 Task: Create a due date automation trigger when advanced on, 2 hours after a card is due add fields with custom field "Resume" set to a number lower than 1 and lower or equal to 10.
Action: Mouse moved to (1193, 92)
Screenshot: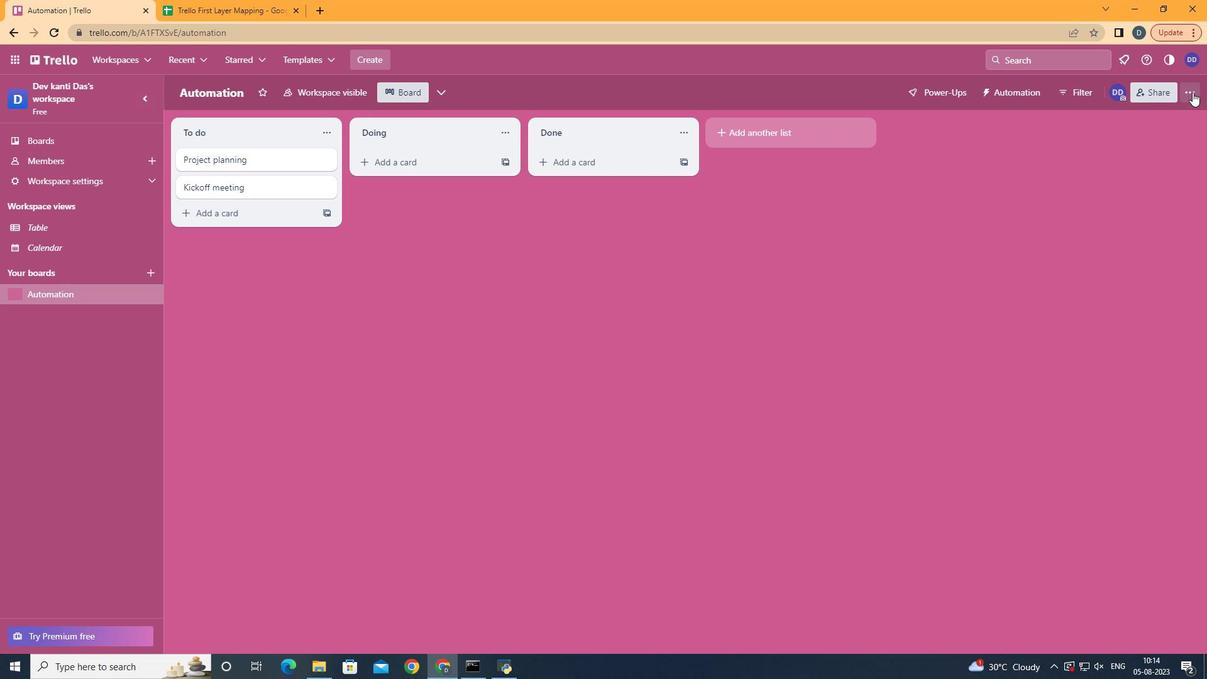
Action: Mouse pressed left at (1193, 92)
Screenshot: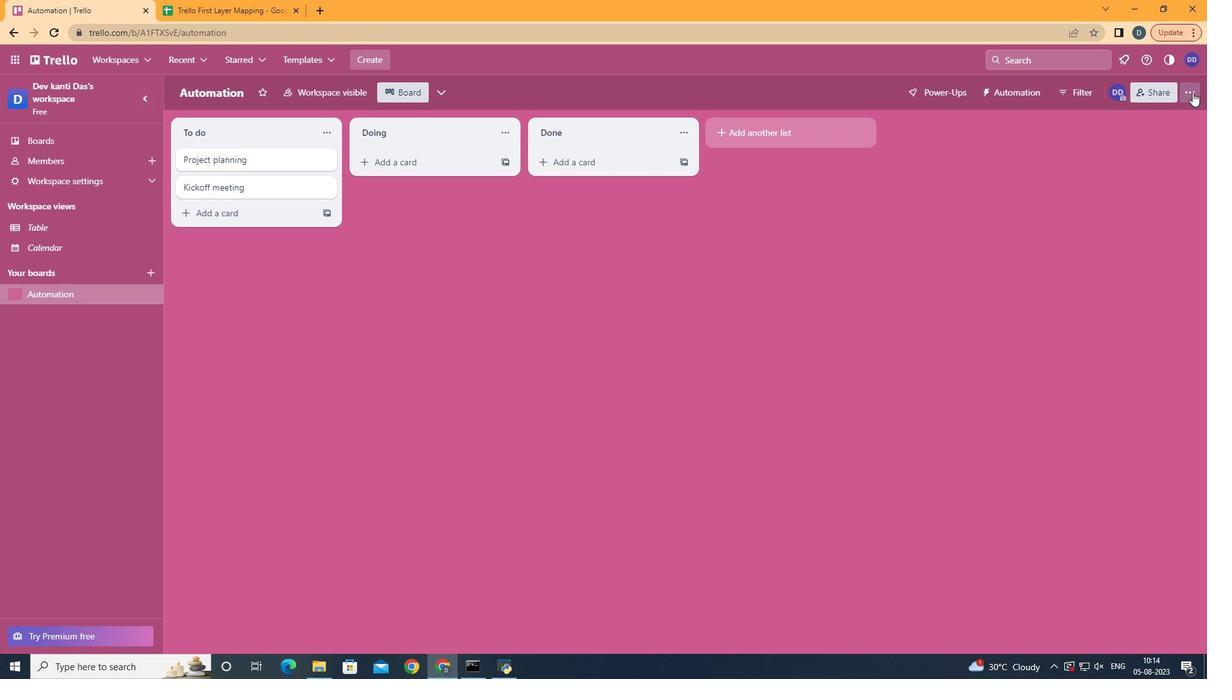 
Action: Mouse moved to (1096, 272)
Screenshot: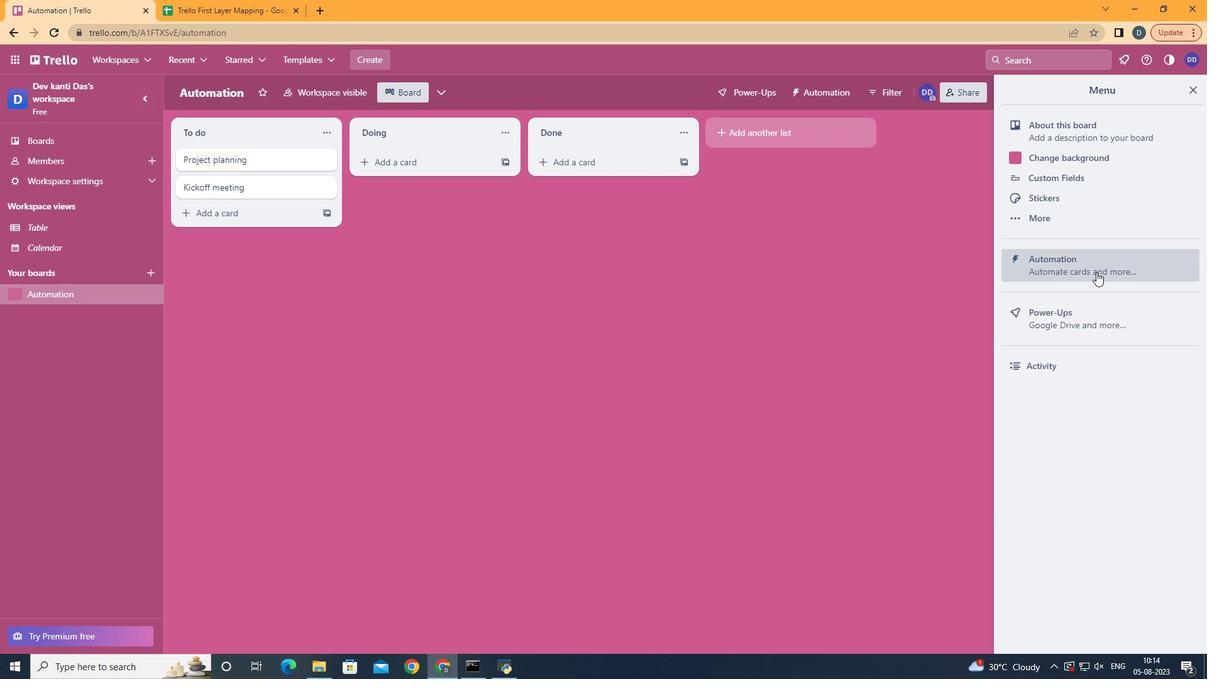 
Action: Mouse pressed left at (1096, 272)
Screenshot: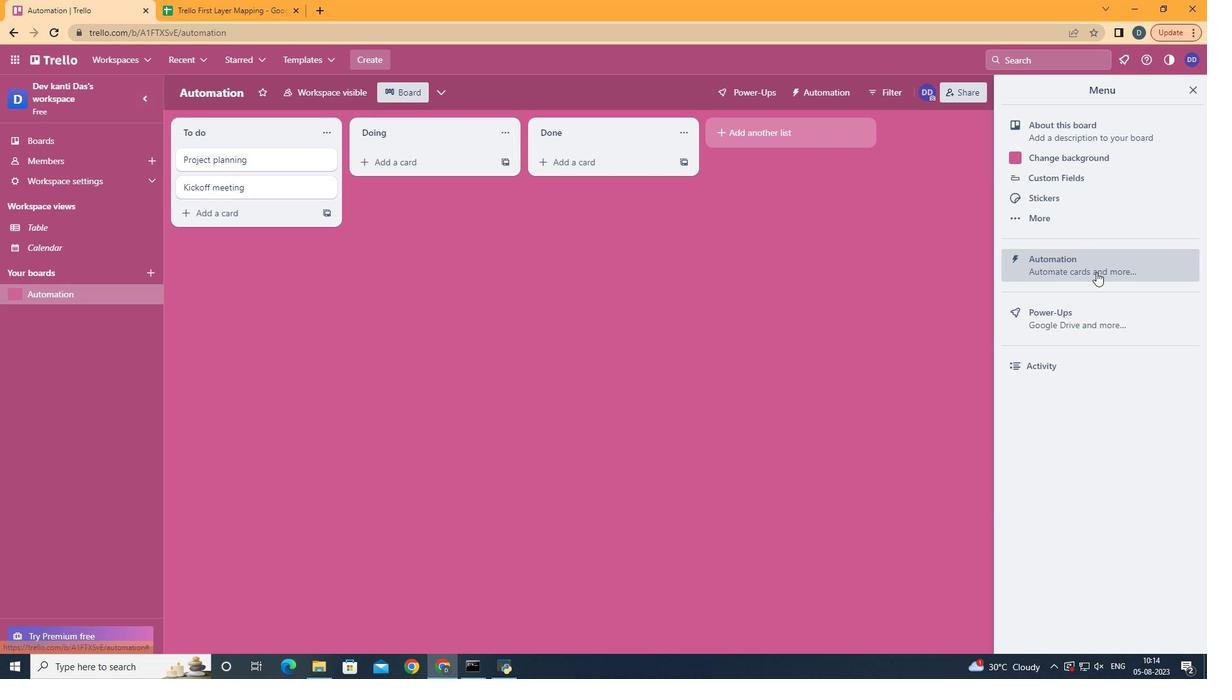 
Action: Mouse moved to (226, 253)
Screenshot: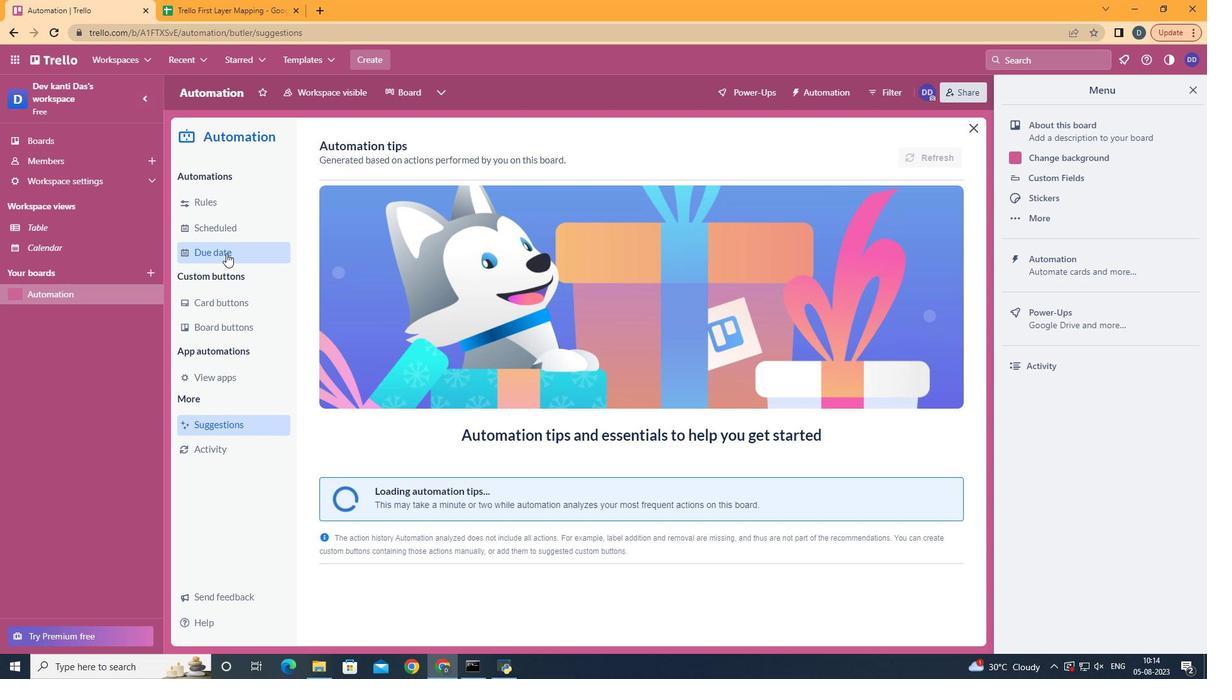 
Action: Mouse pressed left at (226, 253)
Screenshot: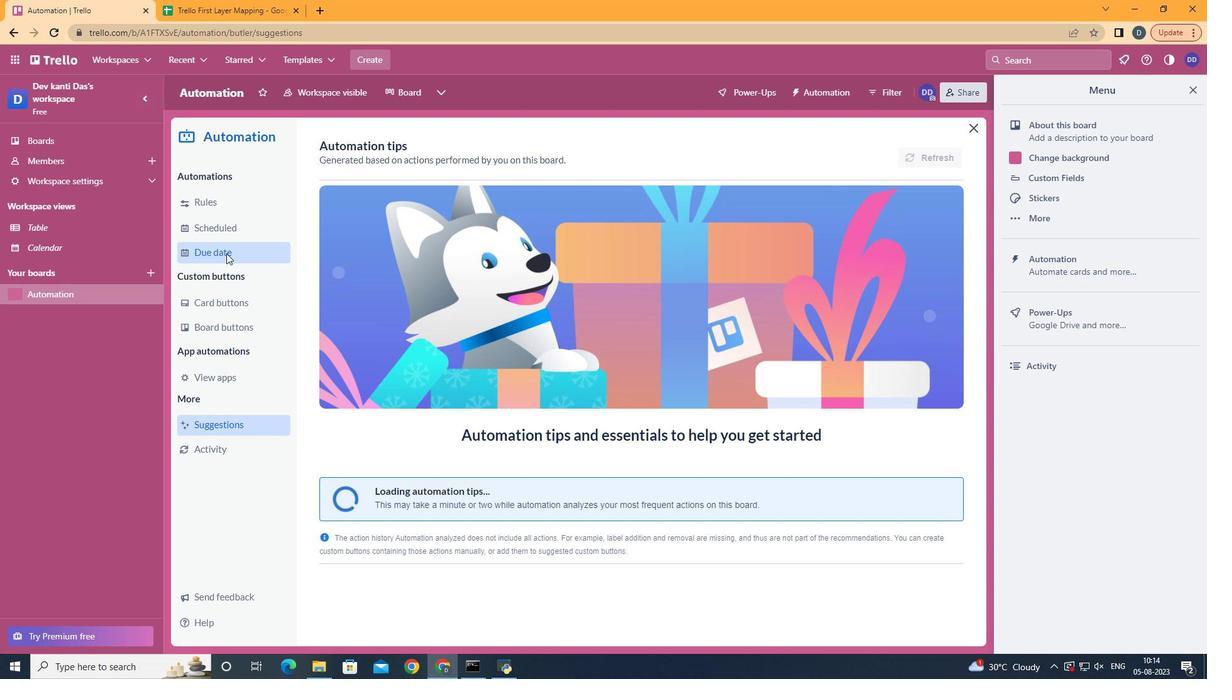 
Action: Mouse moved to (882, 146)
Screenshot: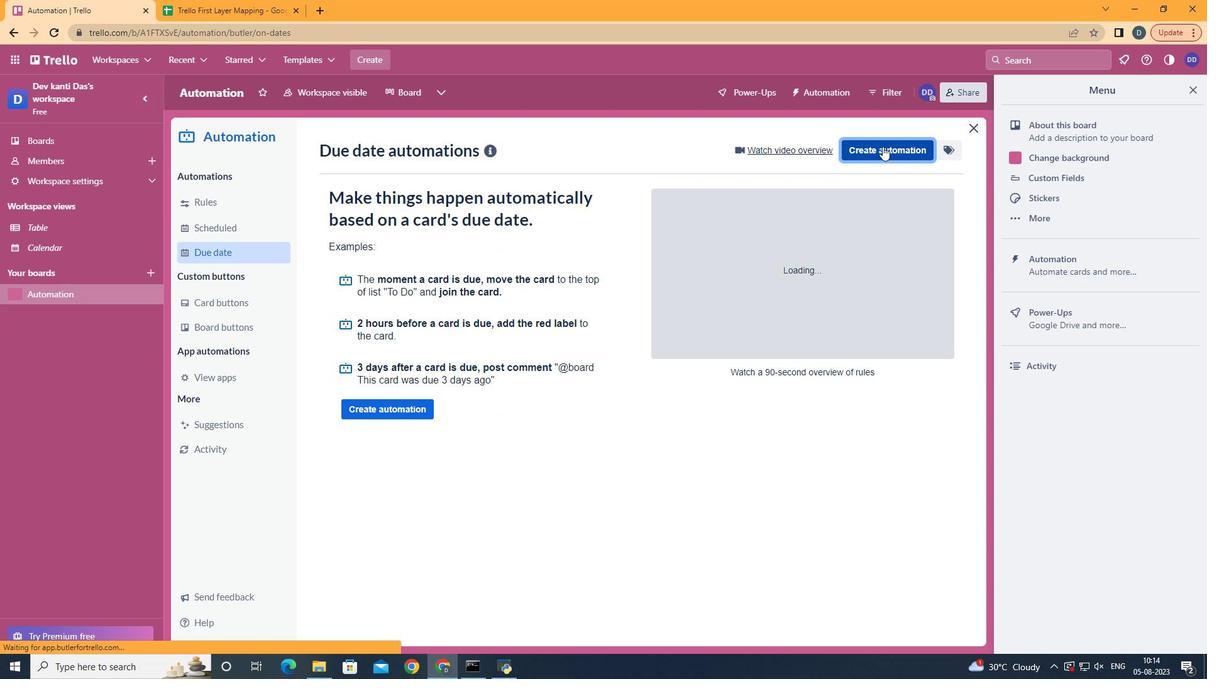 
Action: Mouse pressed left at (882, 146)
Screenshot: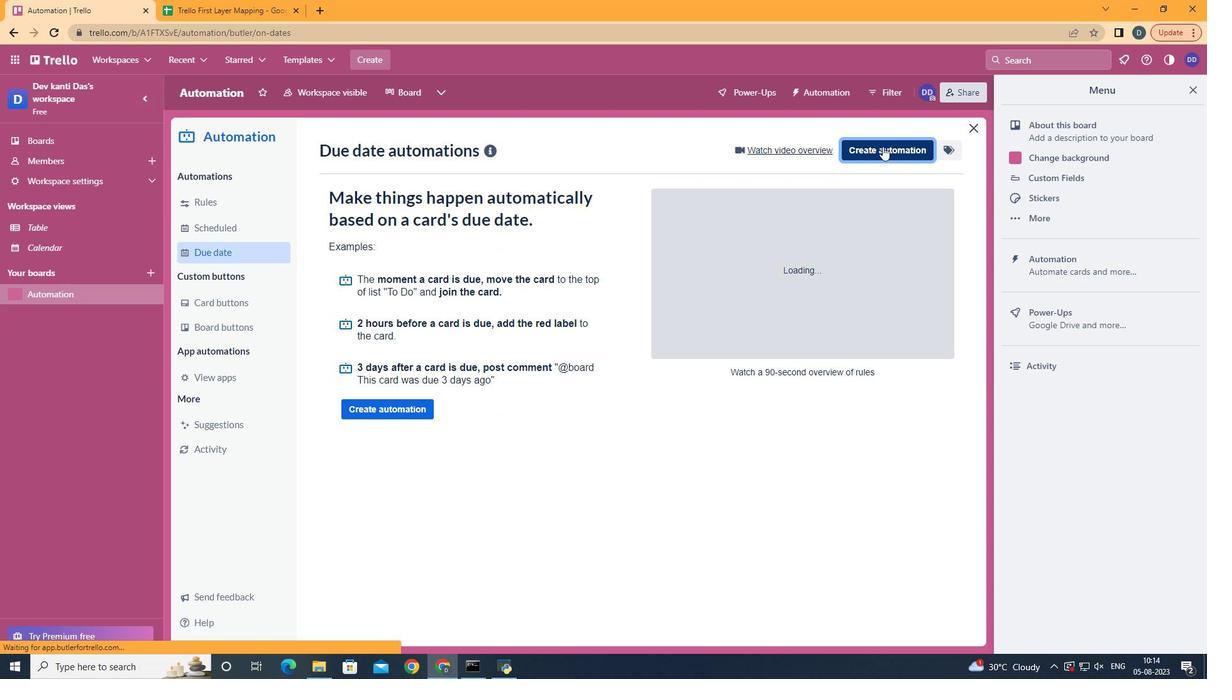 
Action: Mouse moved to (688, 268)
Screenshot: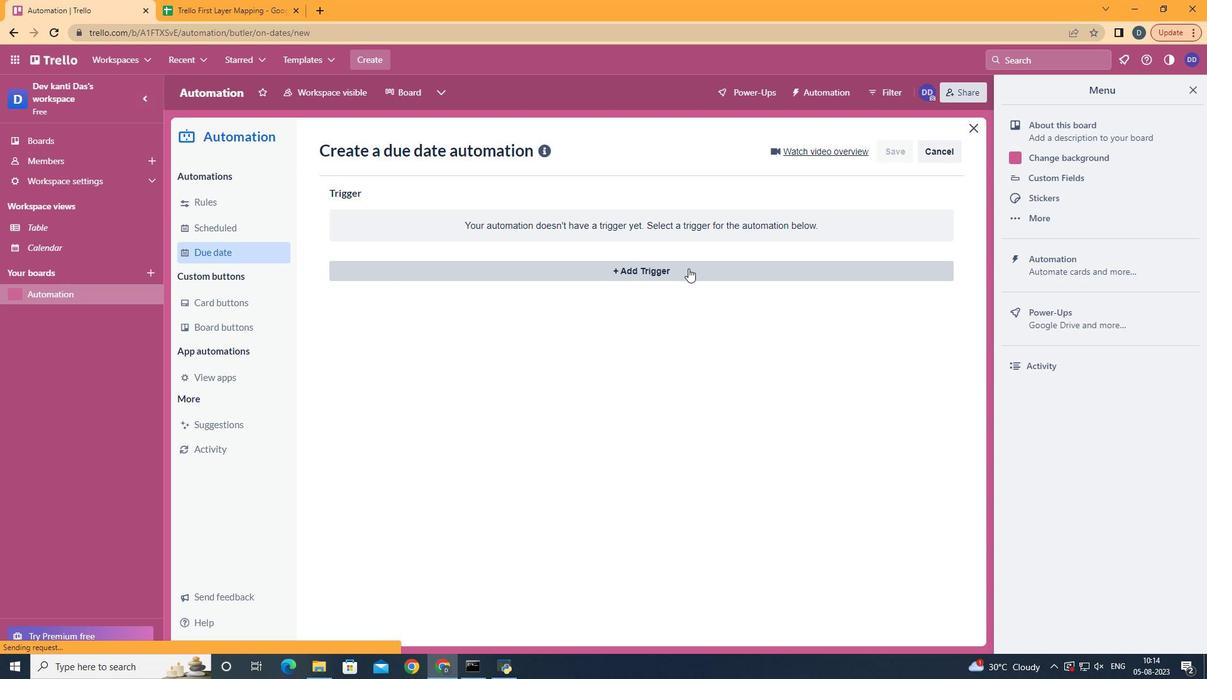 
Action: Mouse pressed left at (688, 268)
Screenshot: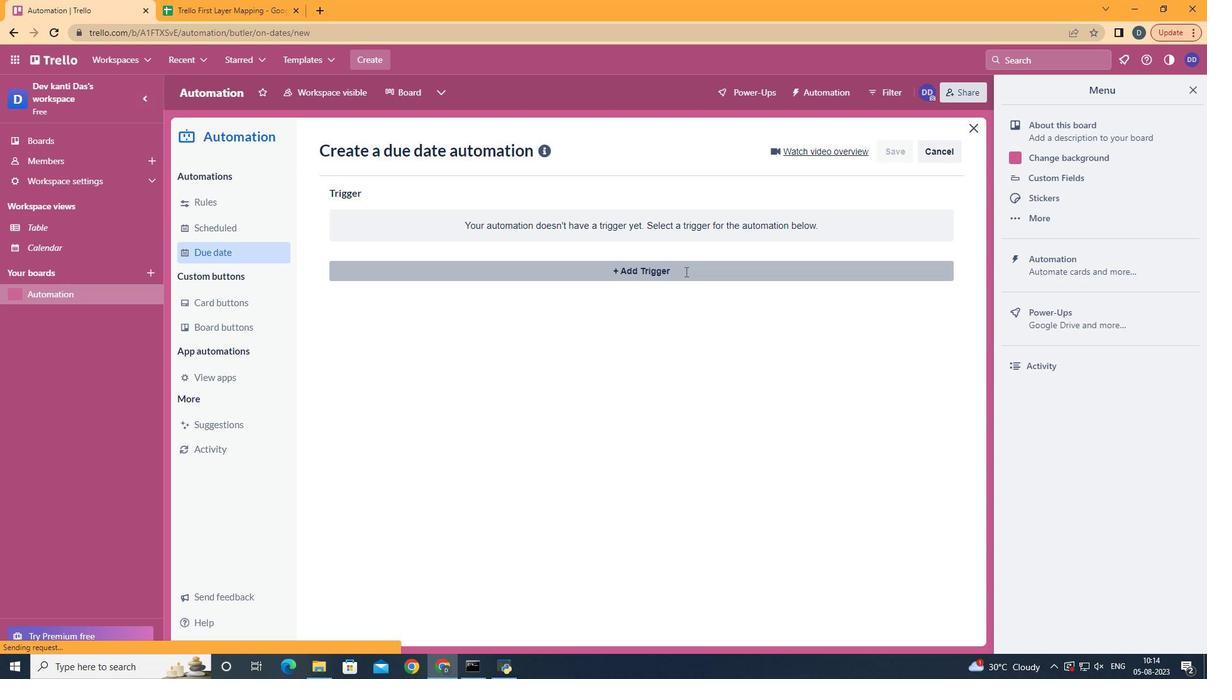 
Action: Mouse moved to (403, 534)
Screenshot: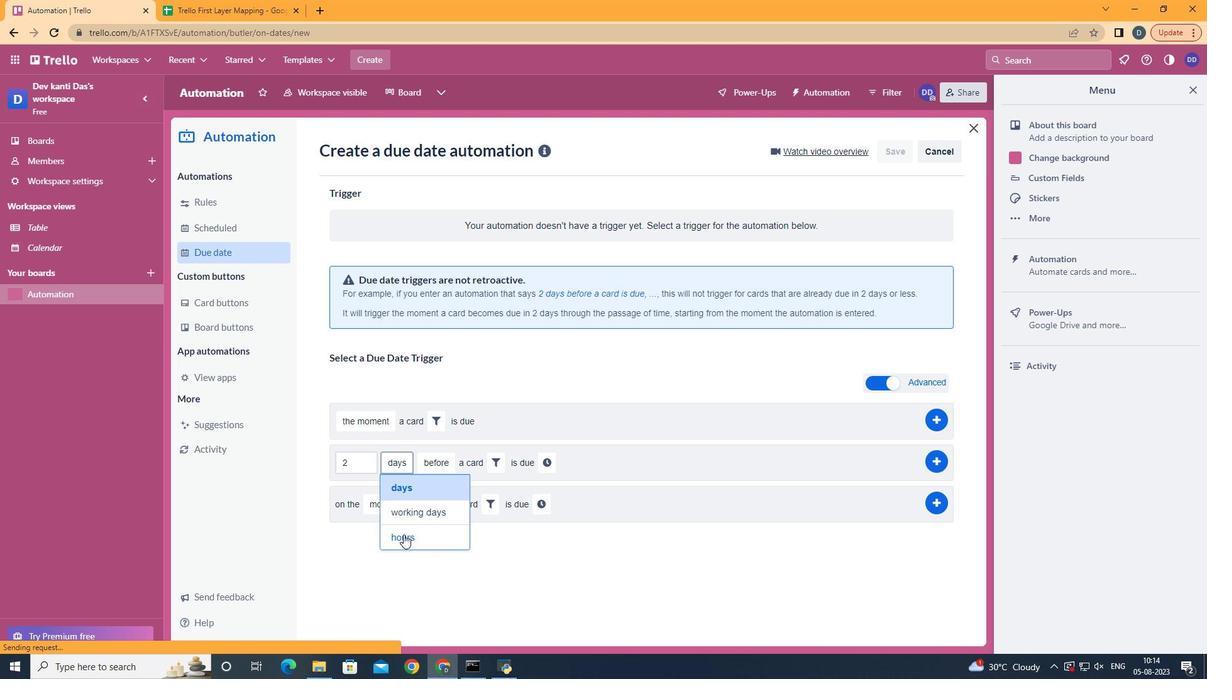 
Action: Mouse pressed left at (403, 534)
Screenshot: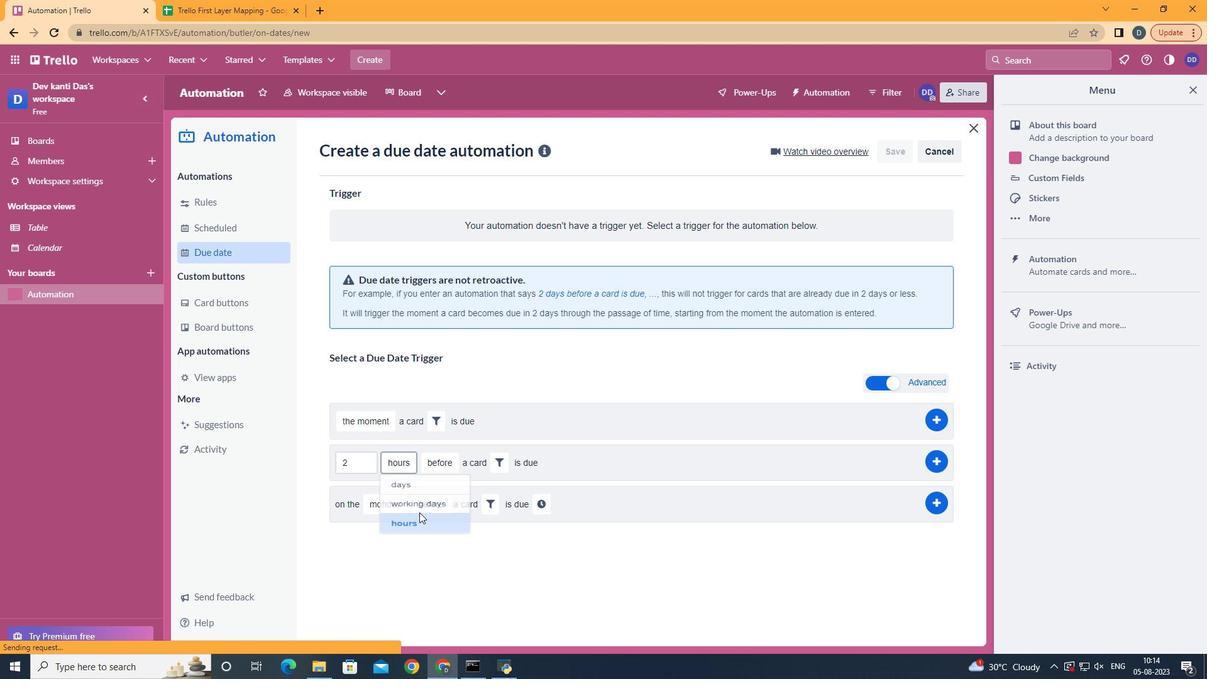 
Action: Mouse moved to (448, 506)
Screenshot: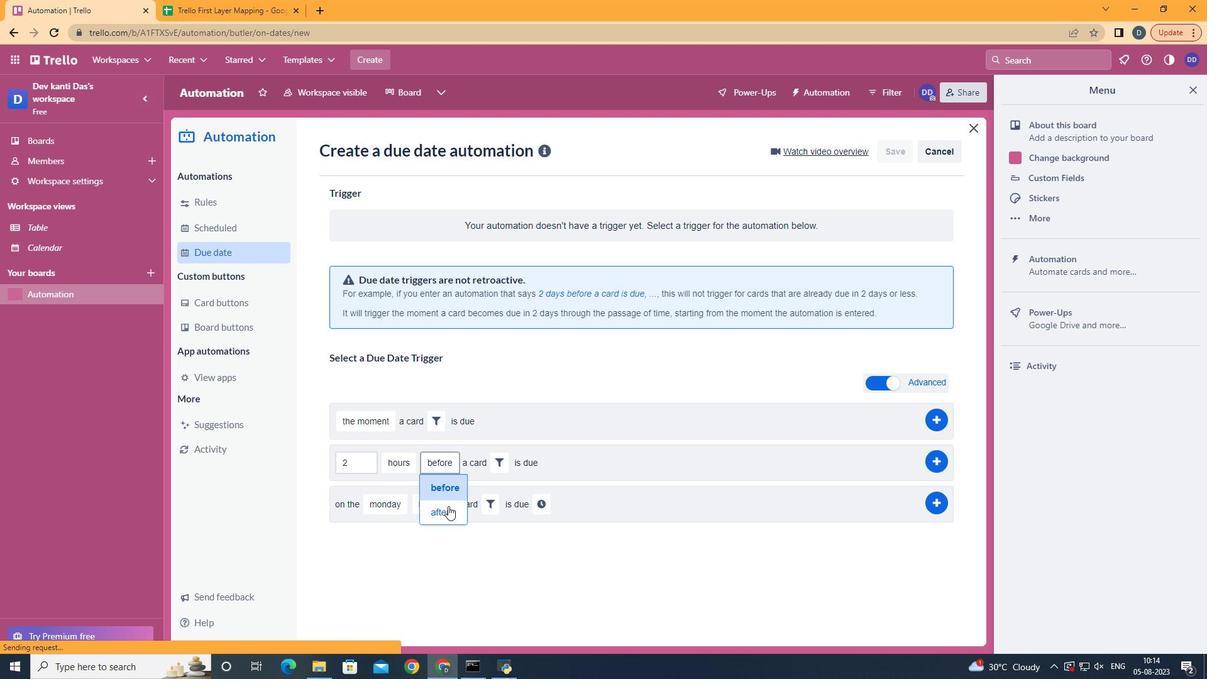 
Action: Mouse pressed left at (448, 506)
Screenshot: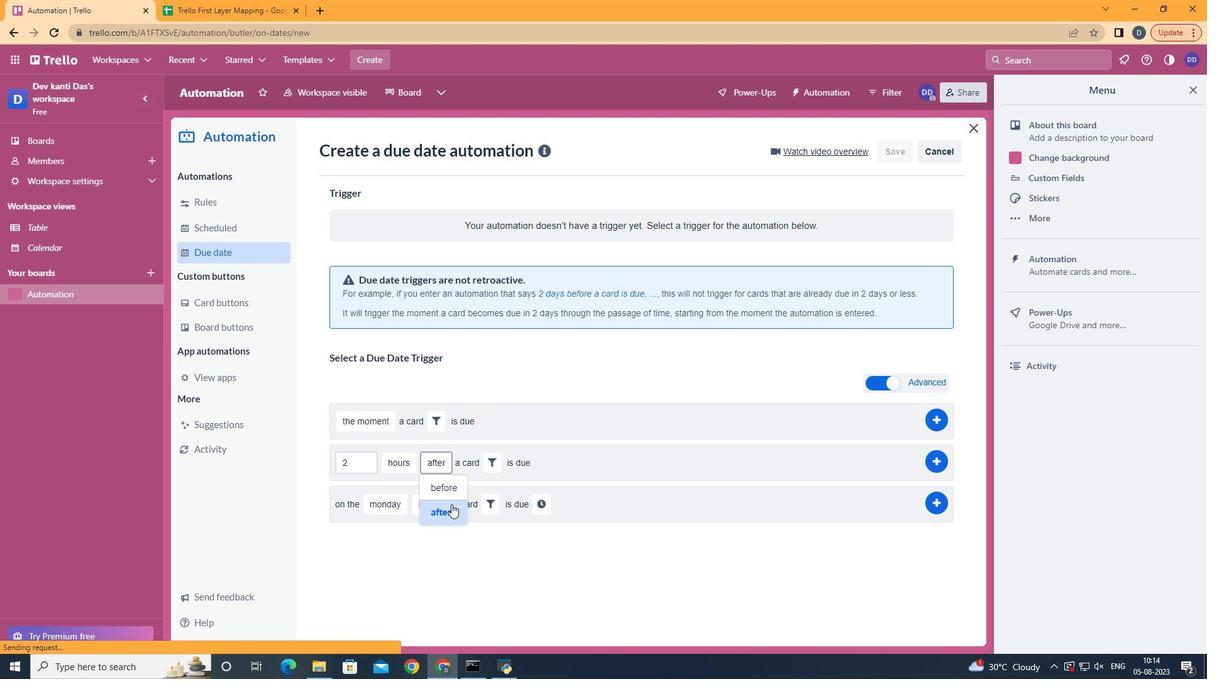 
Action: Mouse moved to (499, 465)
Screenshot: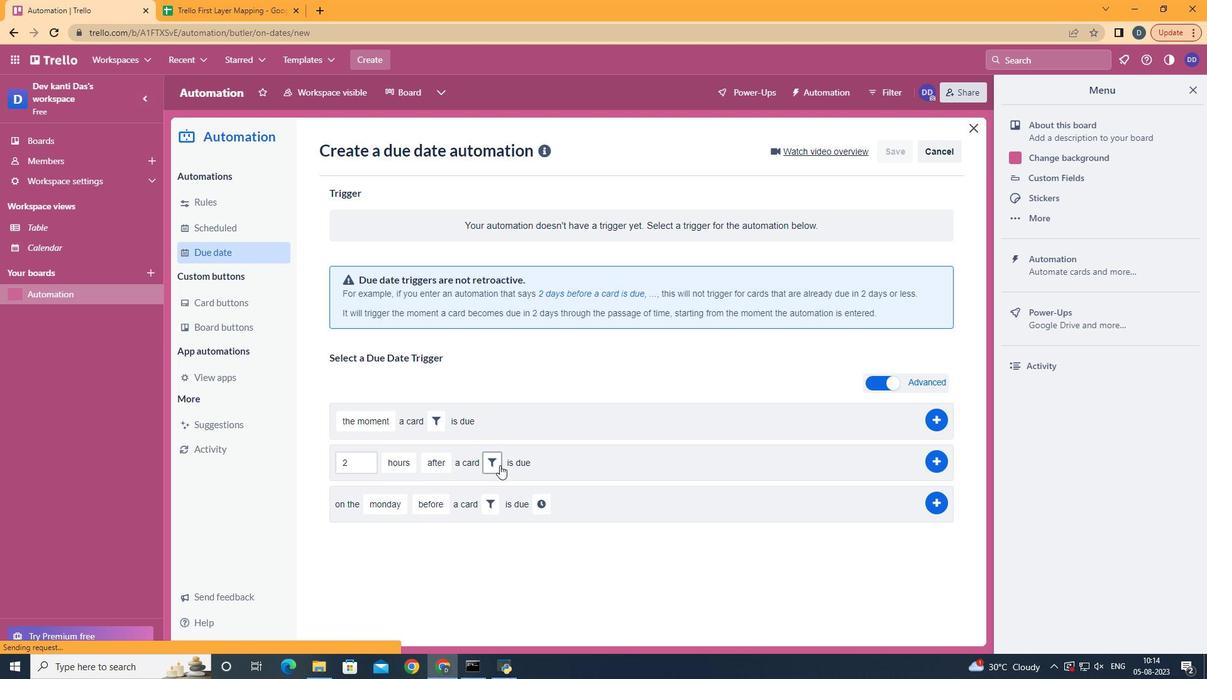 
Action: Mouse pressed left at (499, 465)
Screenshot: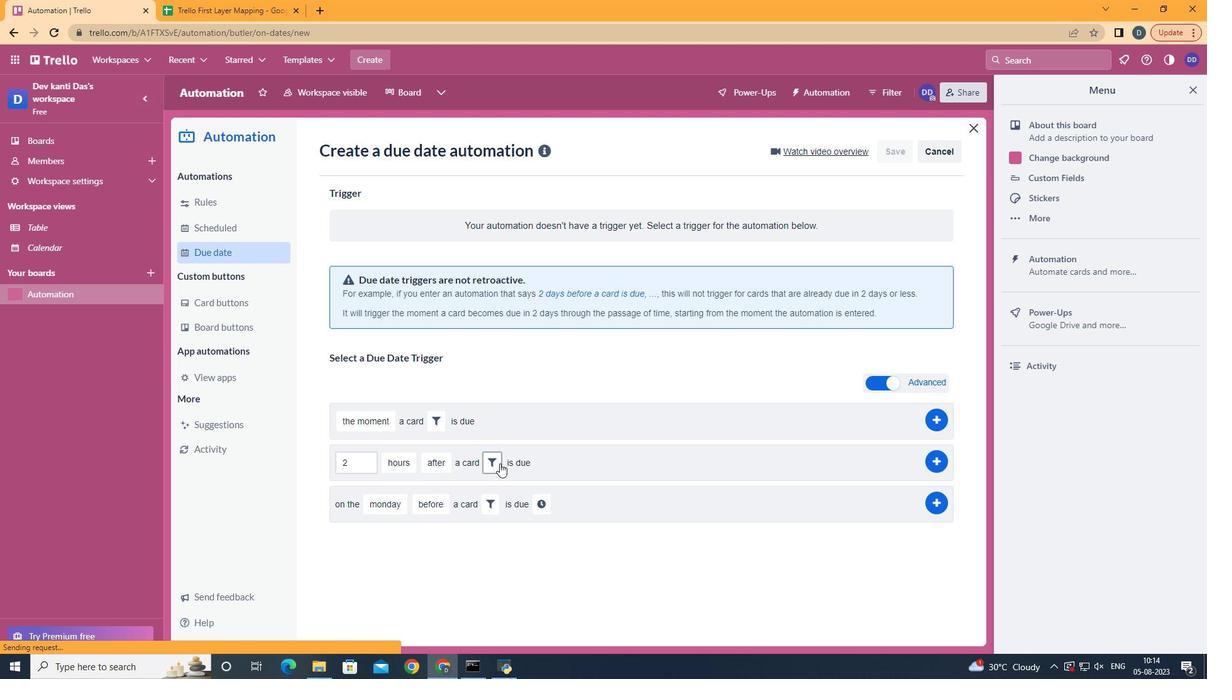 
Action: Mouse moved to (708, 502)
Screenshot: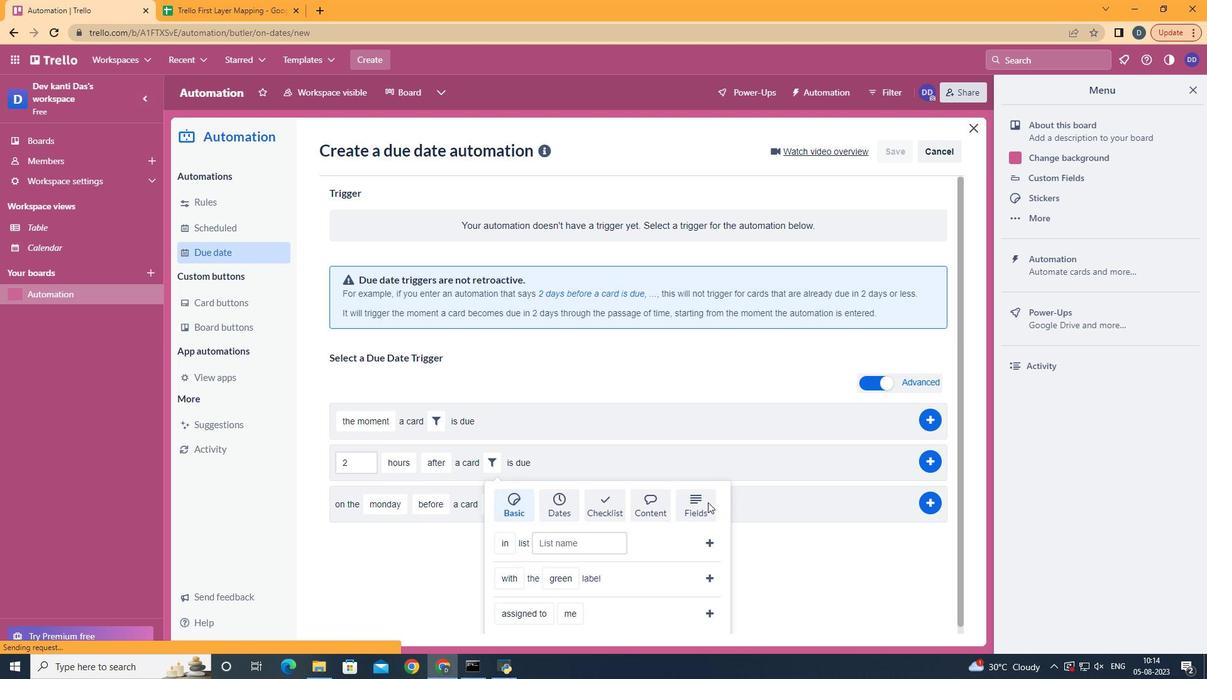 
Action: Mouse pressed left at (708, 502)
Screenshot: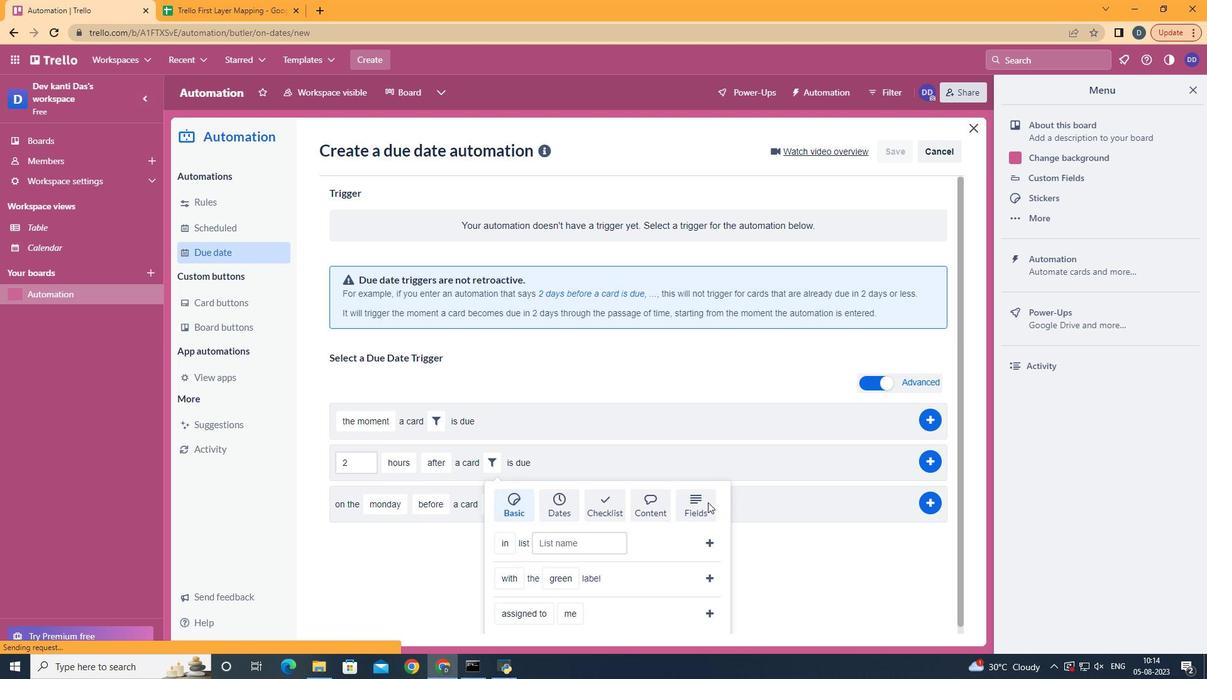 
Action: Mouse scrolled (708, 501) with delta (0, 0)
Screenshot: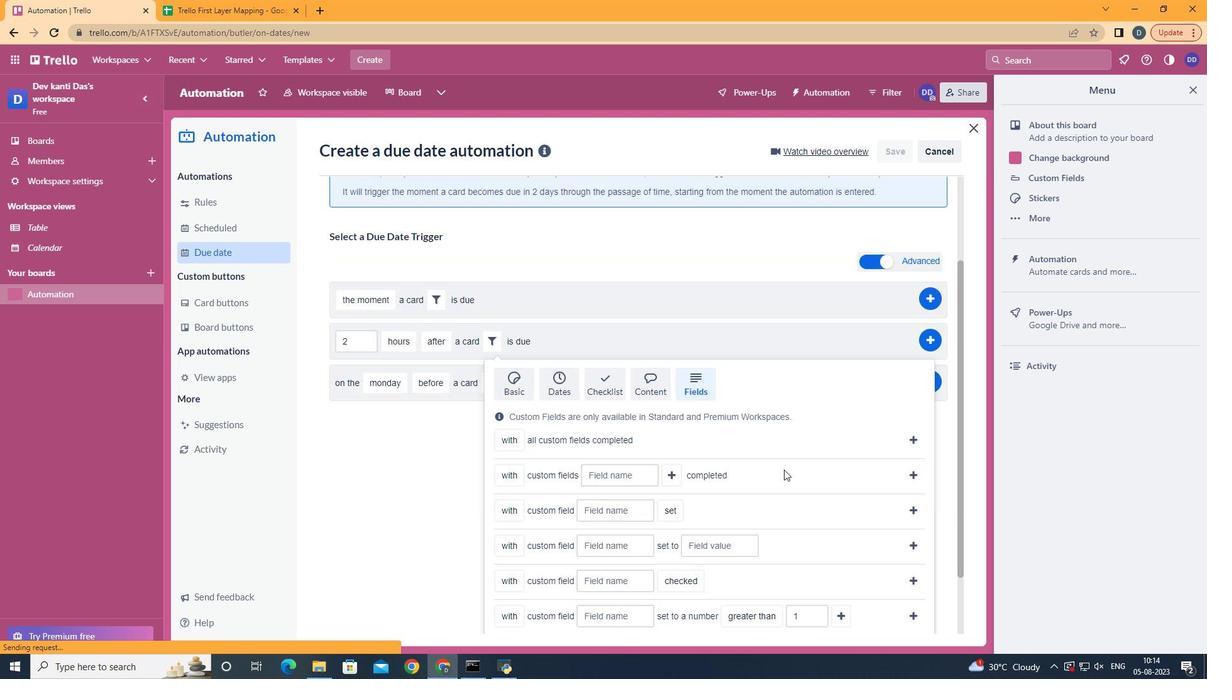 
Action: Mouse scrolled (708, 501) with delta (0, 0)
Screenshot: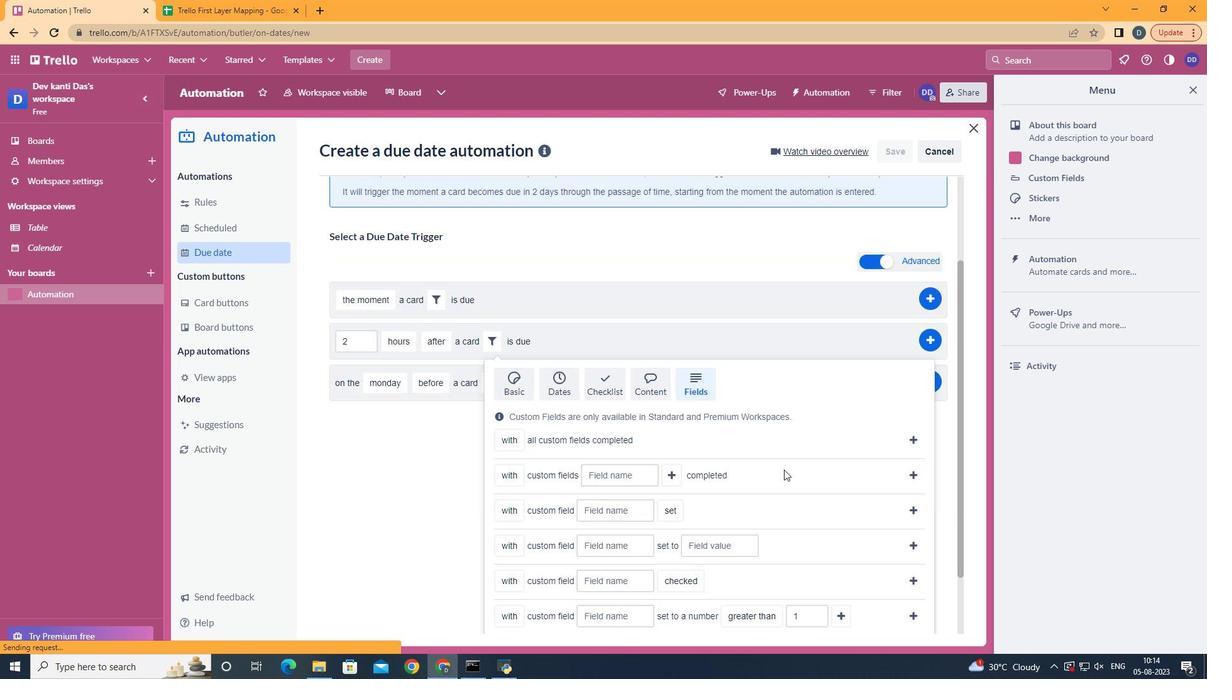 
Action: Mouse scrolled (708, 501) with delta (0, 0)
Screenshot: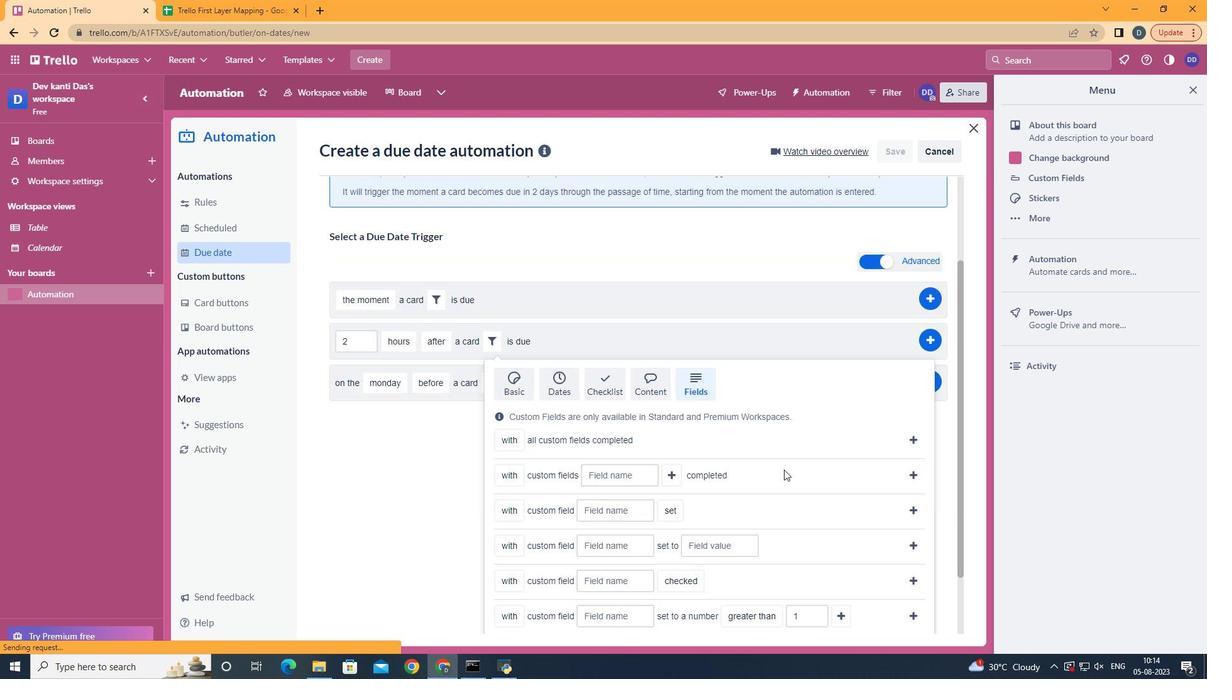 
Action: Mouse scrolled (708, 501) with delta (0, 0)
Screenshot: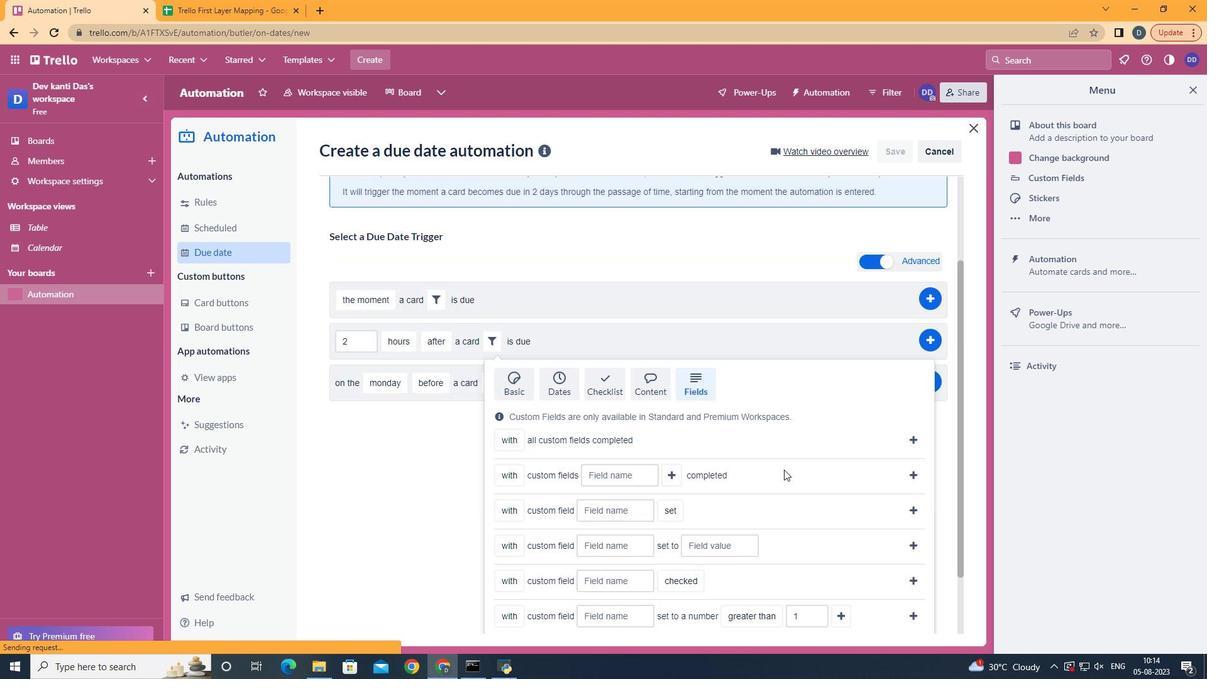 
Action: Mouse moved to (711, 498)
Screenshot: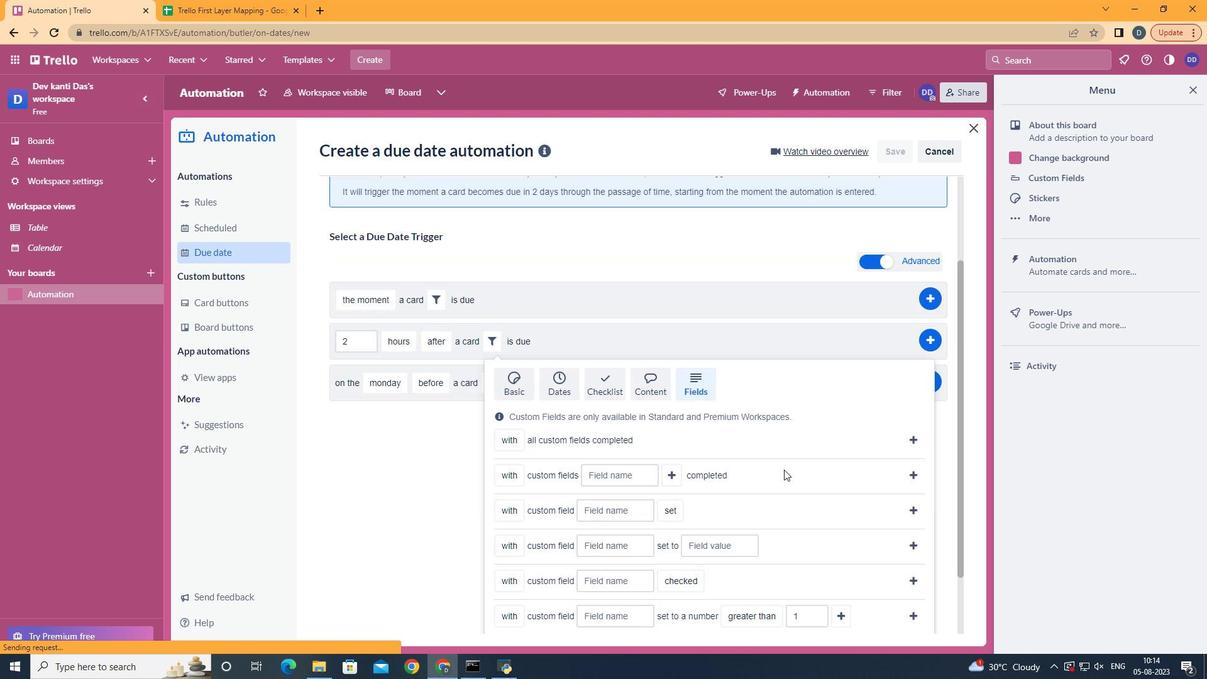 
Action: Mouse scrolled (711, 497) with delta (0, 0)
Screenshot: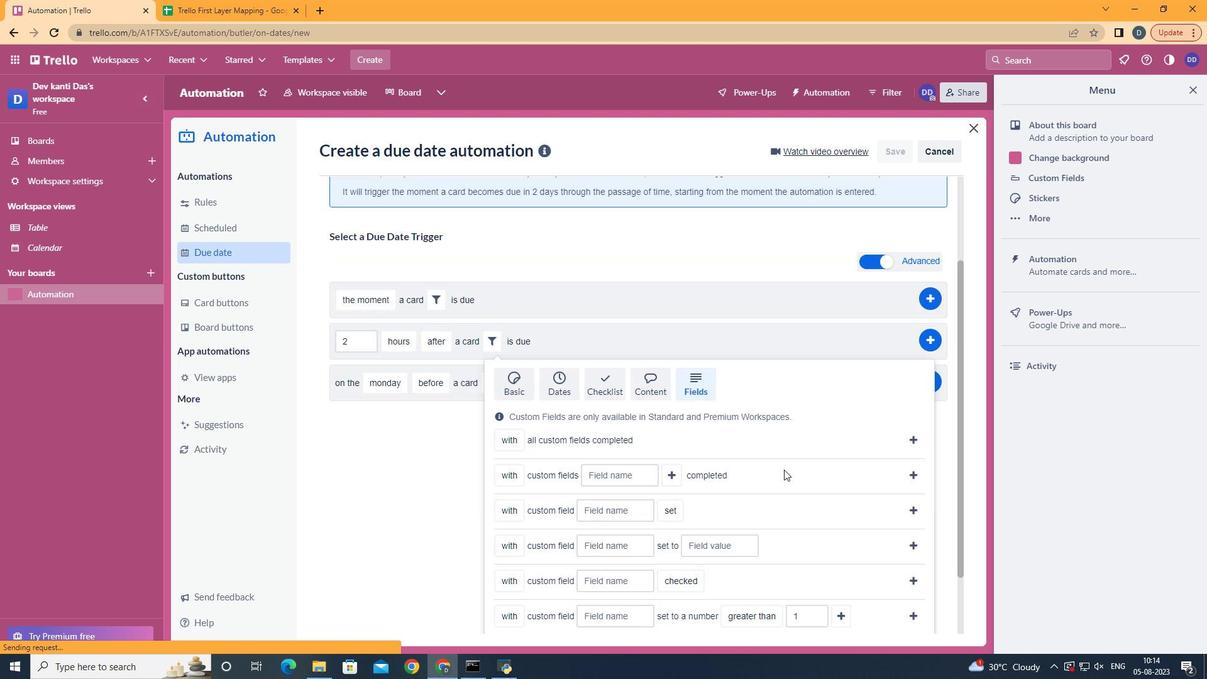 
Action: Mouse moved to (511, 555)
Screenshot: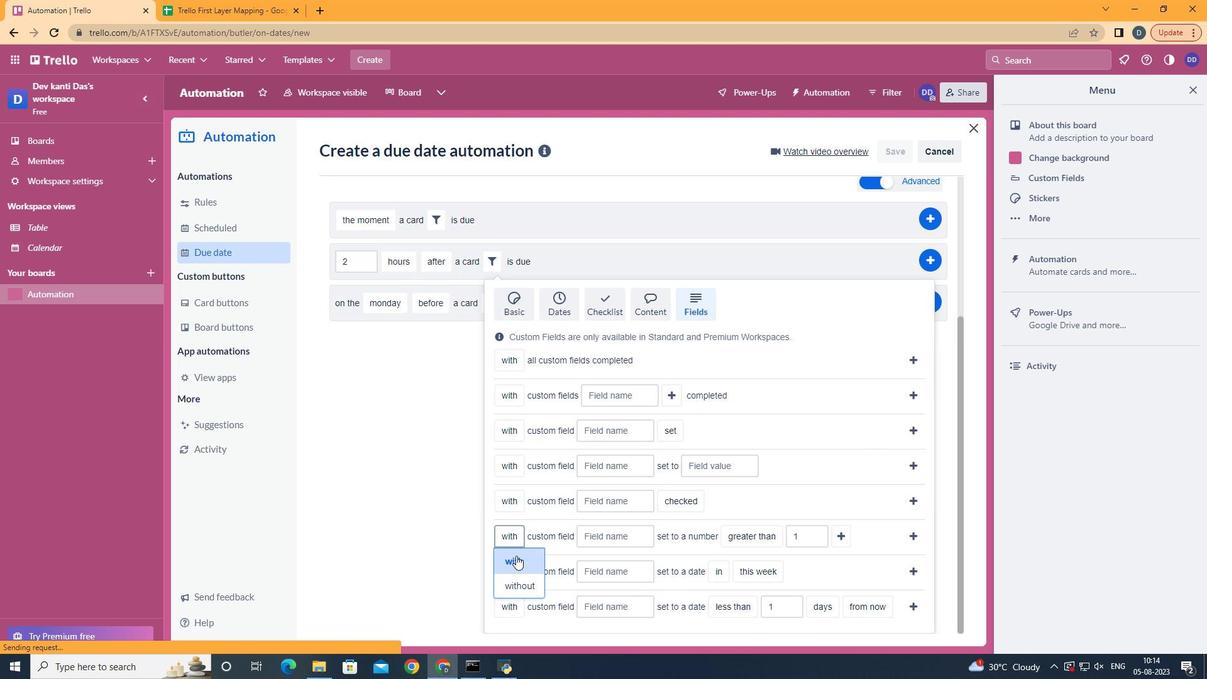 
Action: Mouse pressed left at (511, 555)
Screenshot: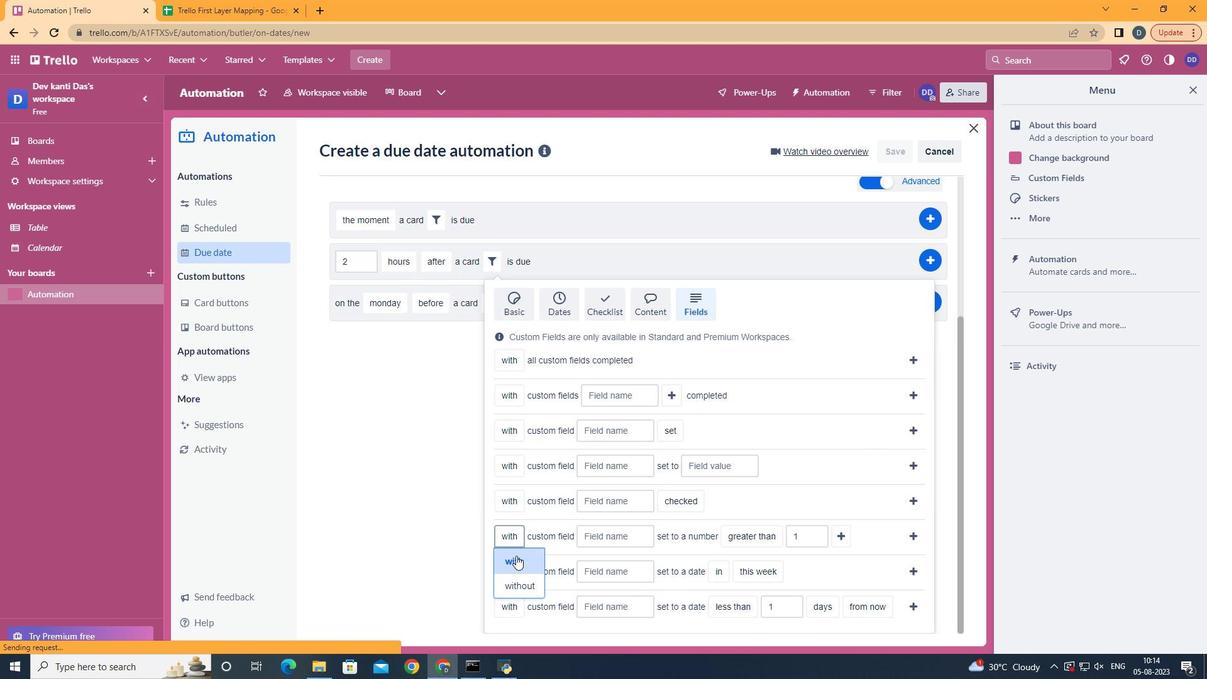 
Action: Mouse moved to (608, 531)
Screenshot: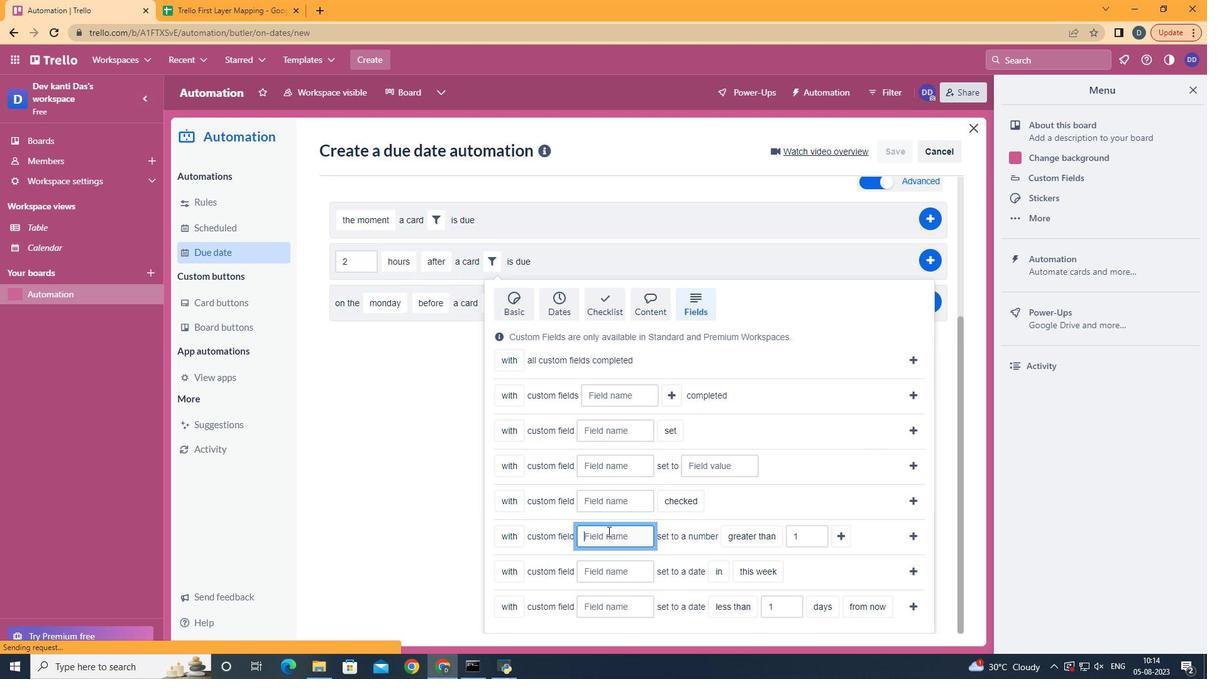 
Action: Mouse pressed left at (608, 531)
Screenshot: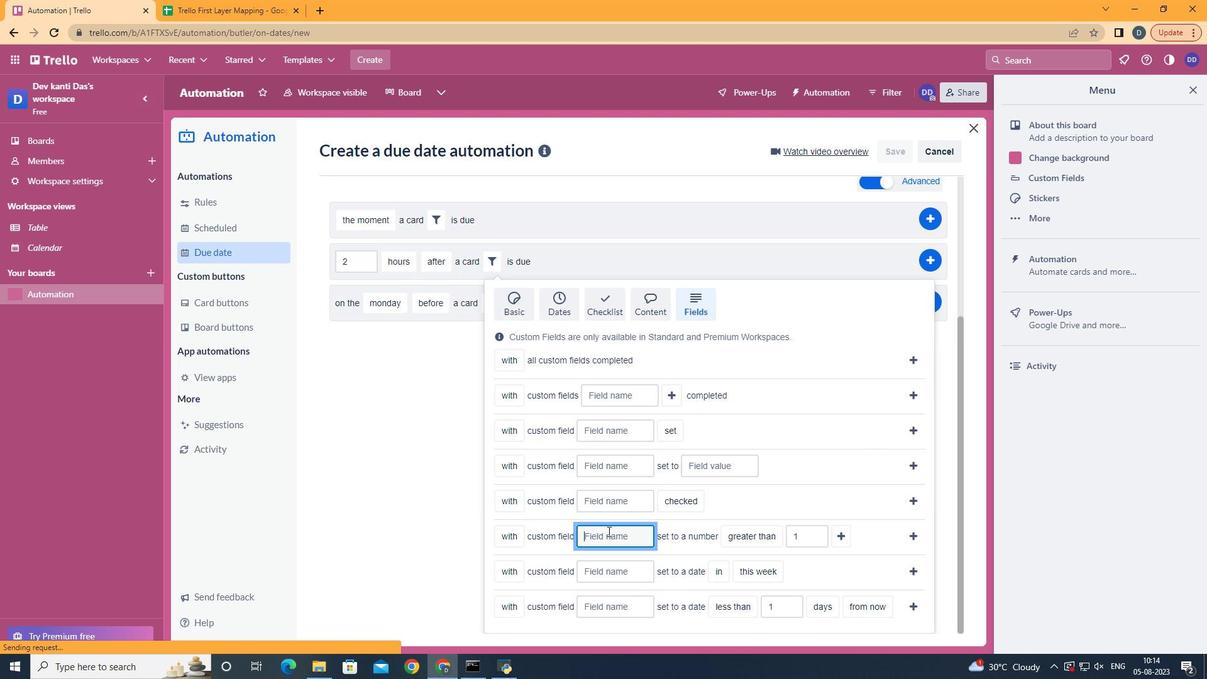 
Action: Key pressed <Key.shift>Resume
Screenshot: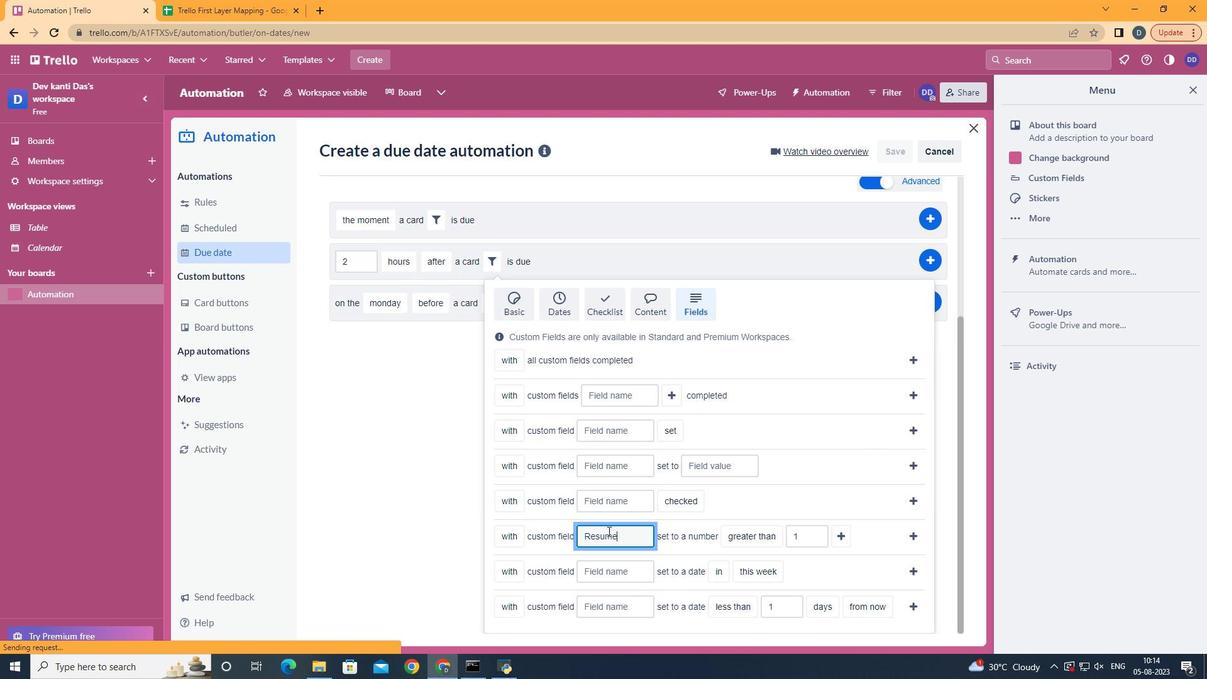 
Action: Mouse moved to (760, 488)
Screenshot: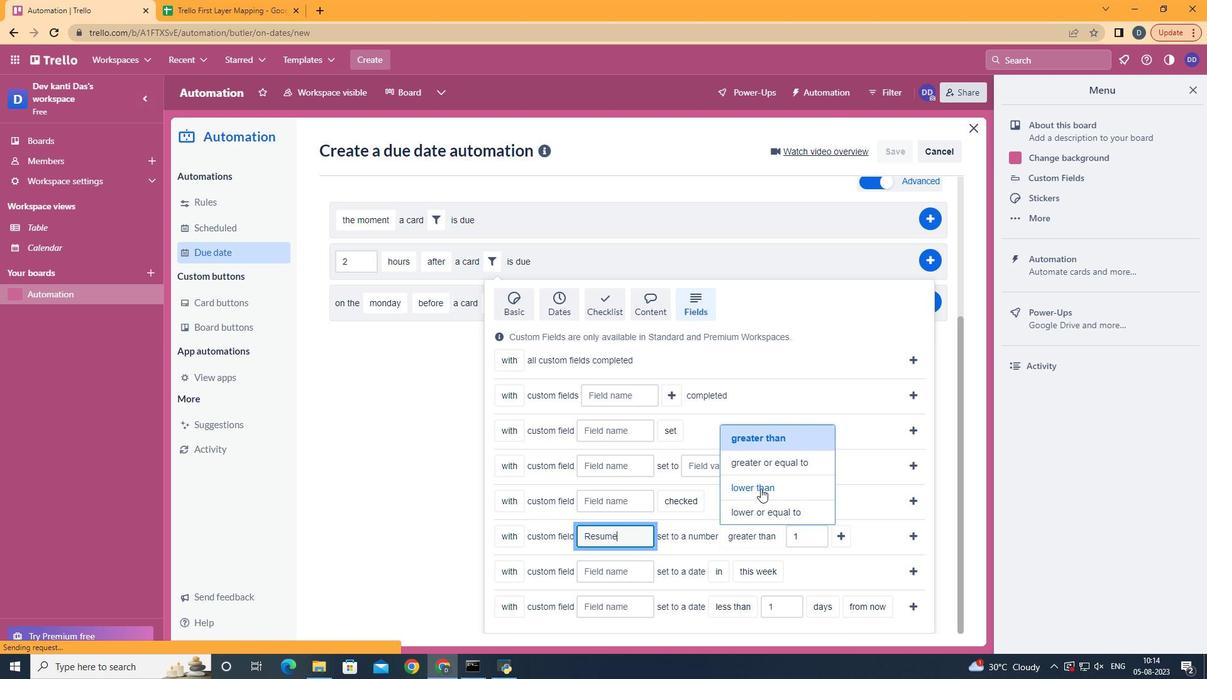 
Action: Mouse pressed left at (760, 488)
Screenshot: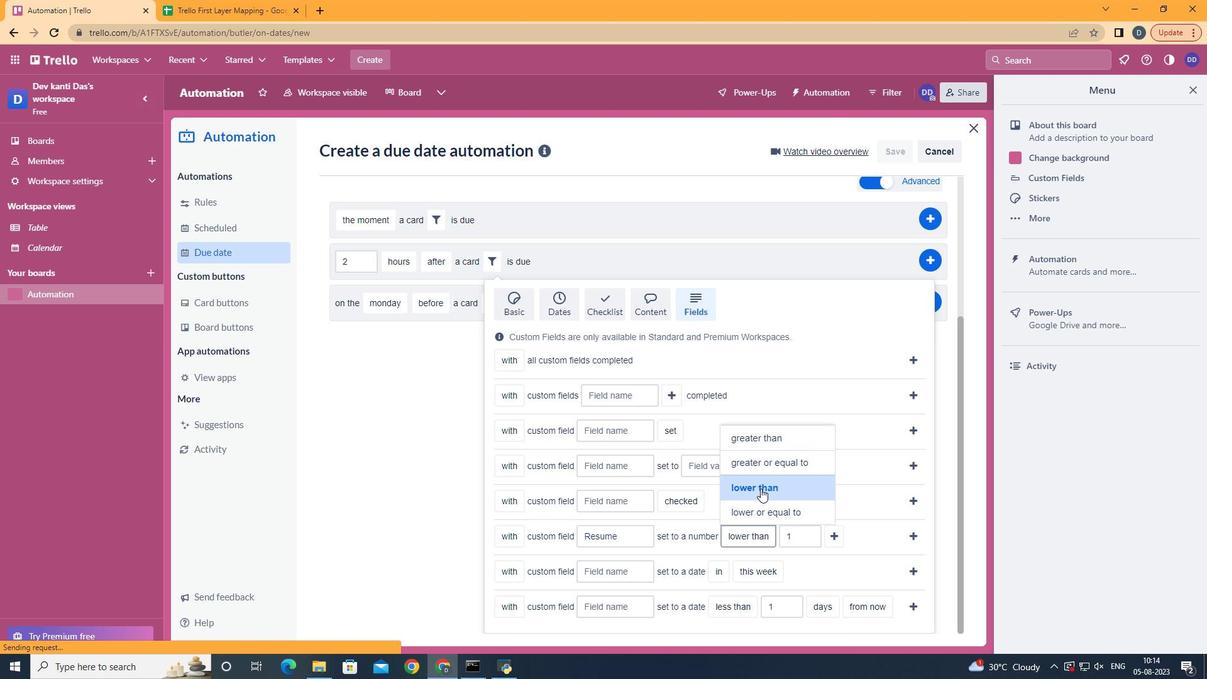 
Action: Mouse moved to (842, 535)
Screenshot: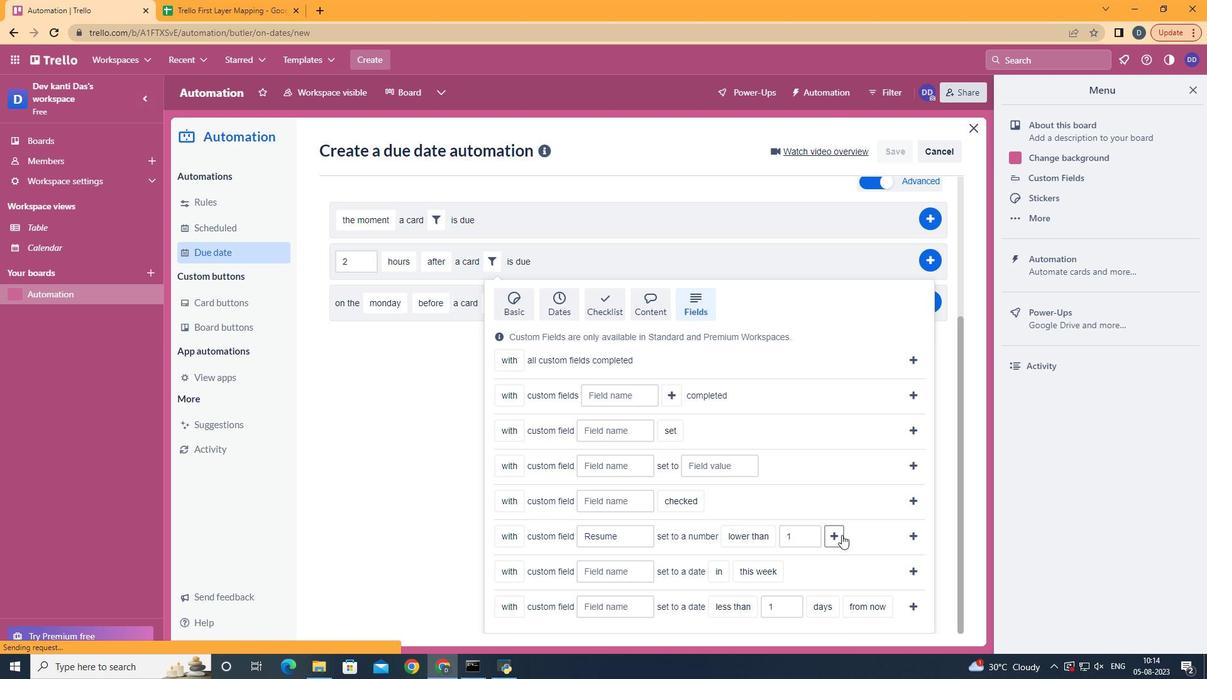 
Action: Mouse pressed left at (842, 535)
Screenshot: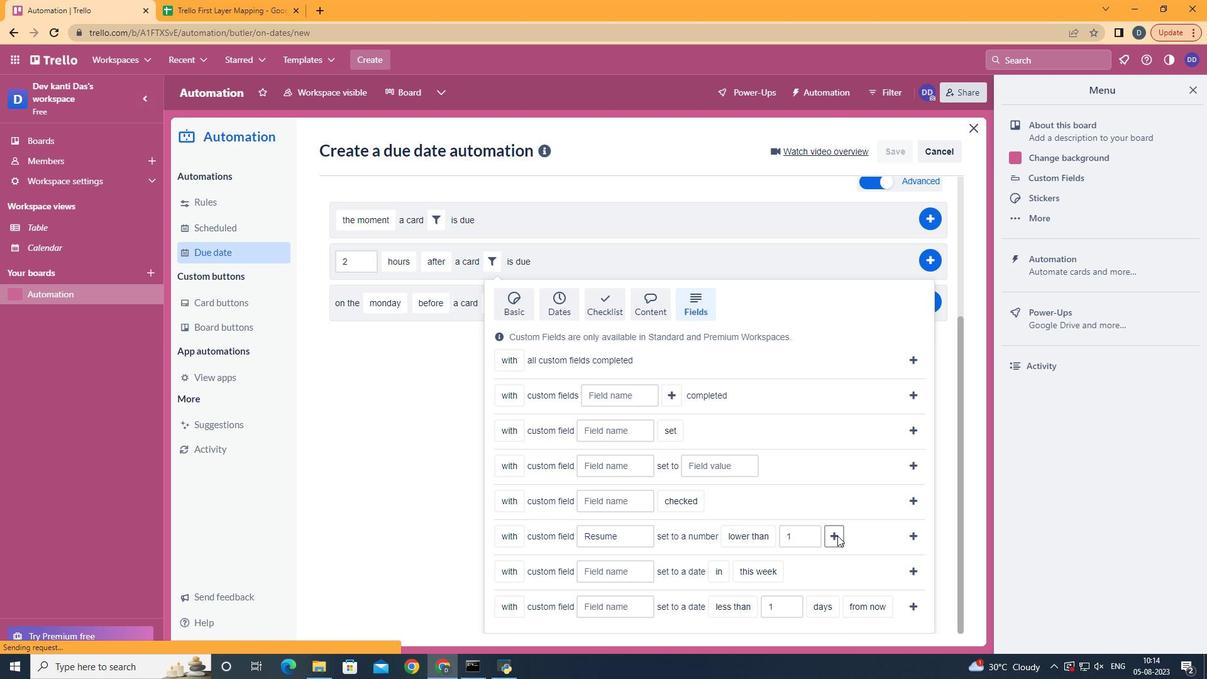 
Action: Mouse moved to (564, 487)
Screenshot: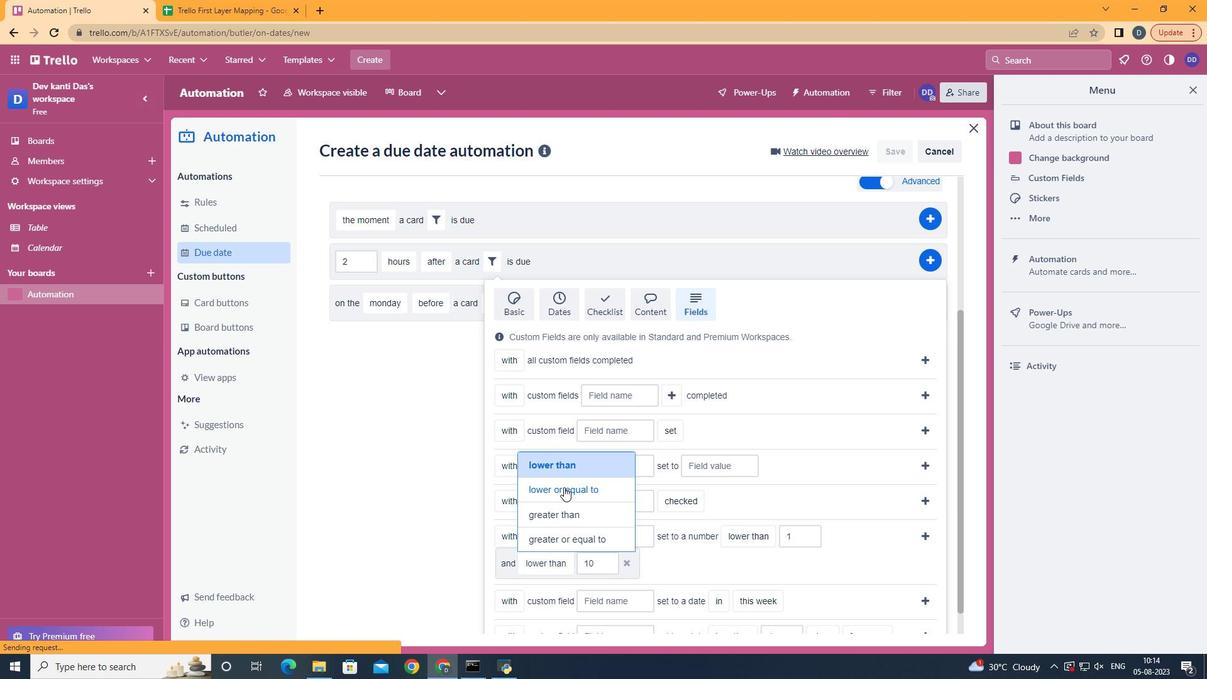 
Action: Mouse pressed left at (564, 487)
Screenshot: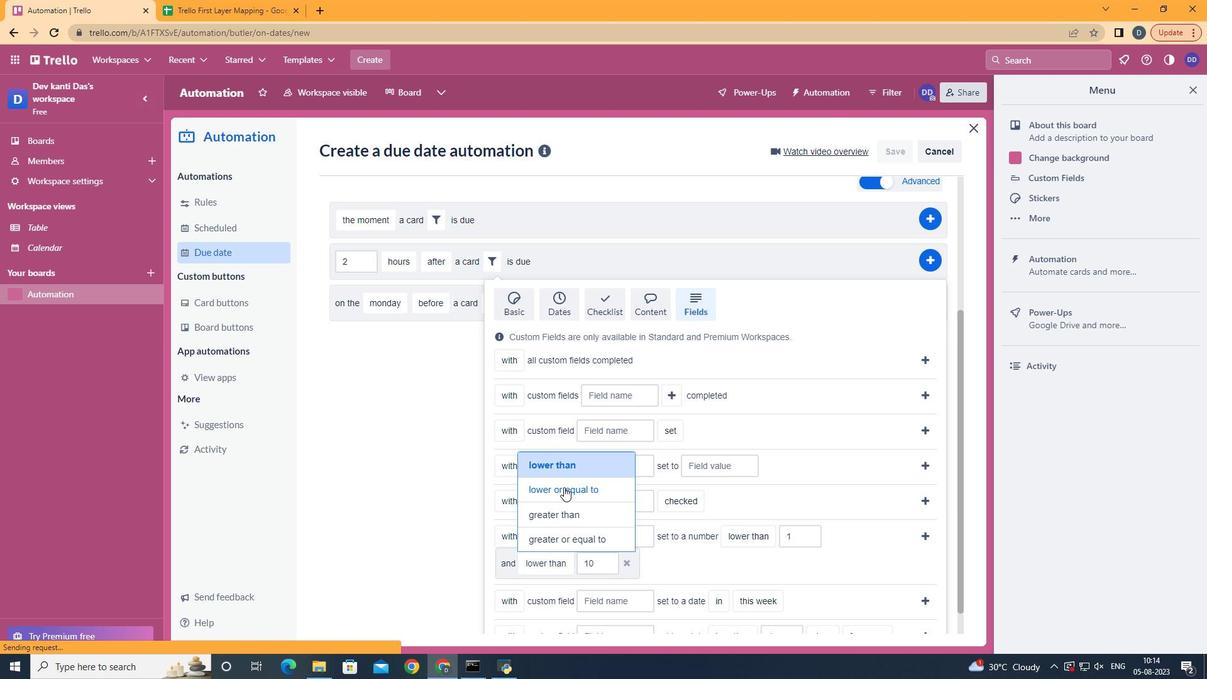 
Action: Mouse moved to (928, 533)
Screenshot: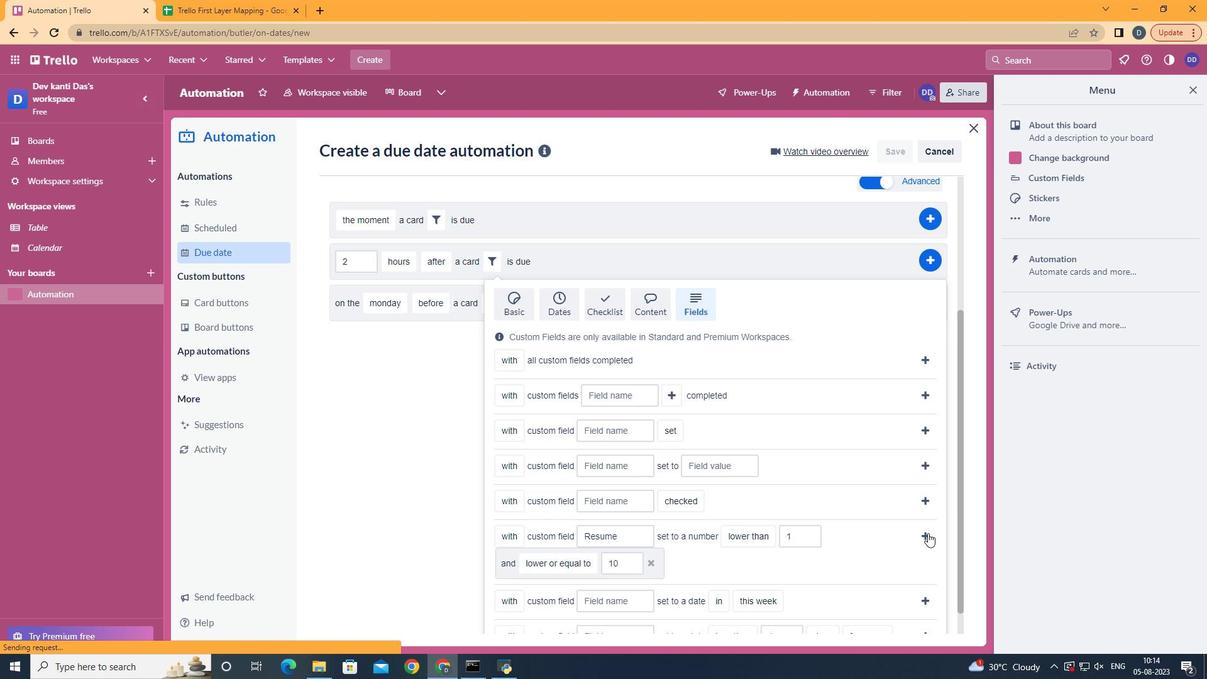 
Action: Mouse pressed left at (928, 533)
Screenshot: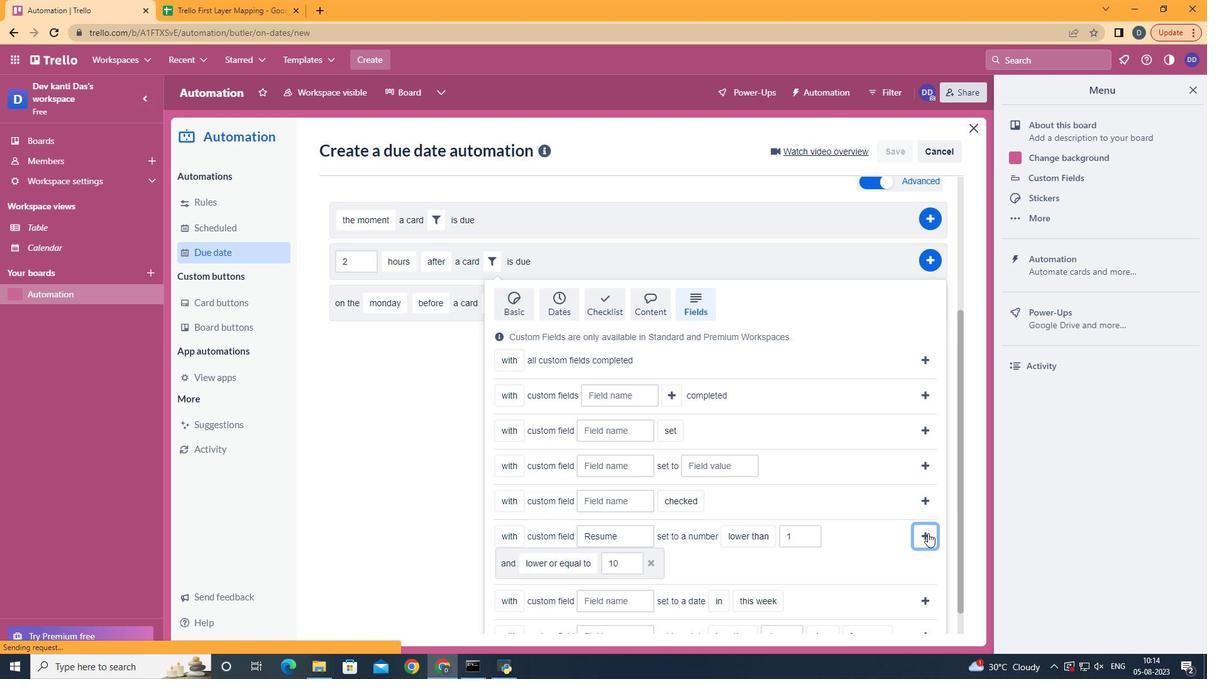 
Action: Mouse moved to (929, 465)
Screenshot: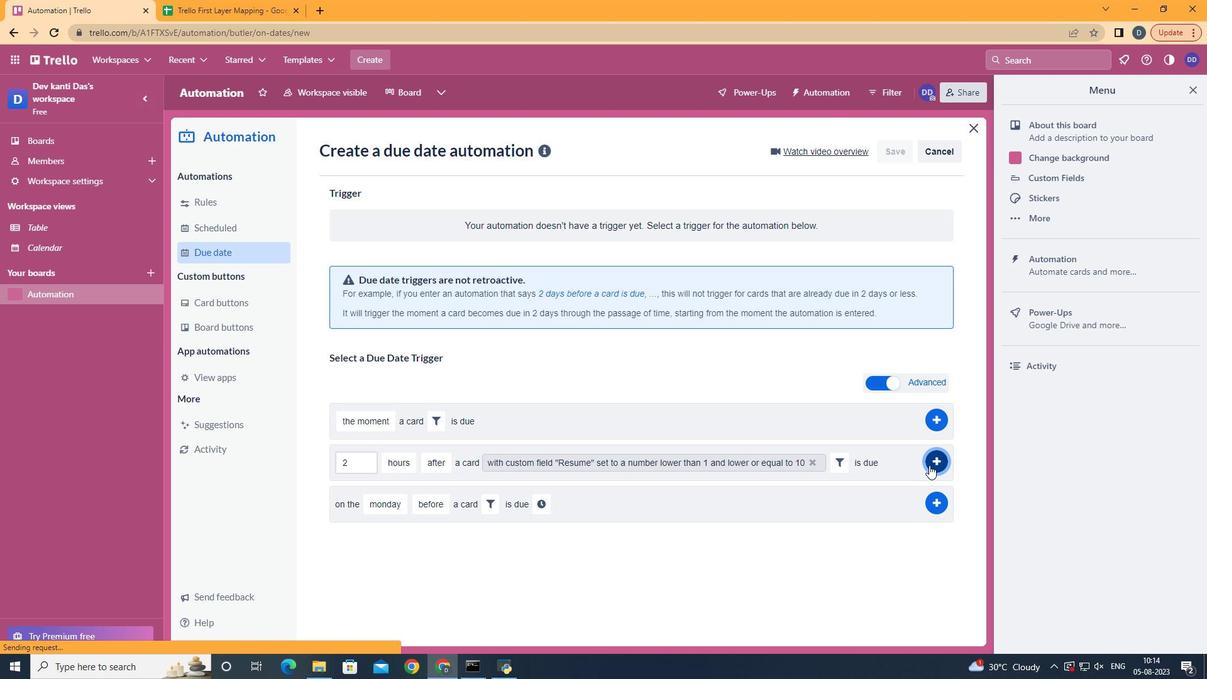 
Action: Mouse pressed left at (929, 465)
Screenshot: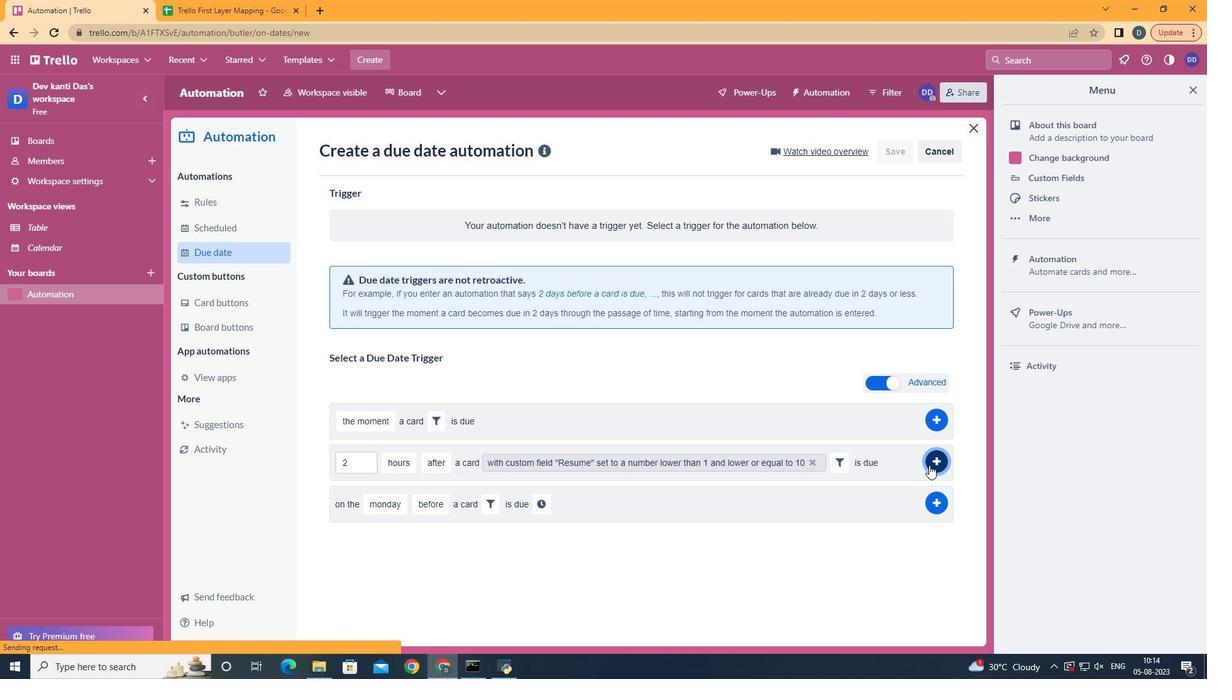 
Action: Mouse moved to (442, 159)
Screenshot: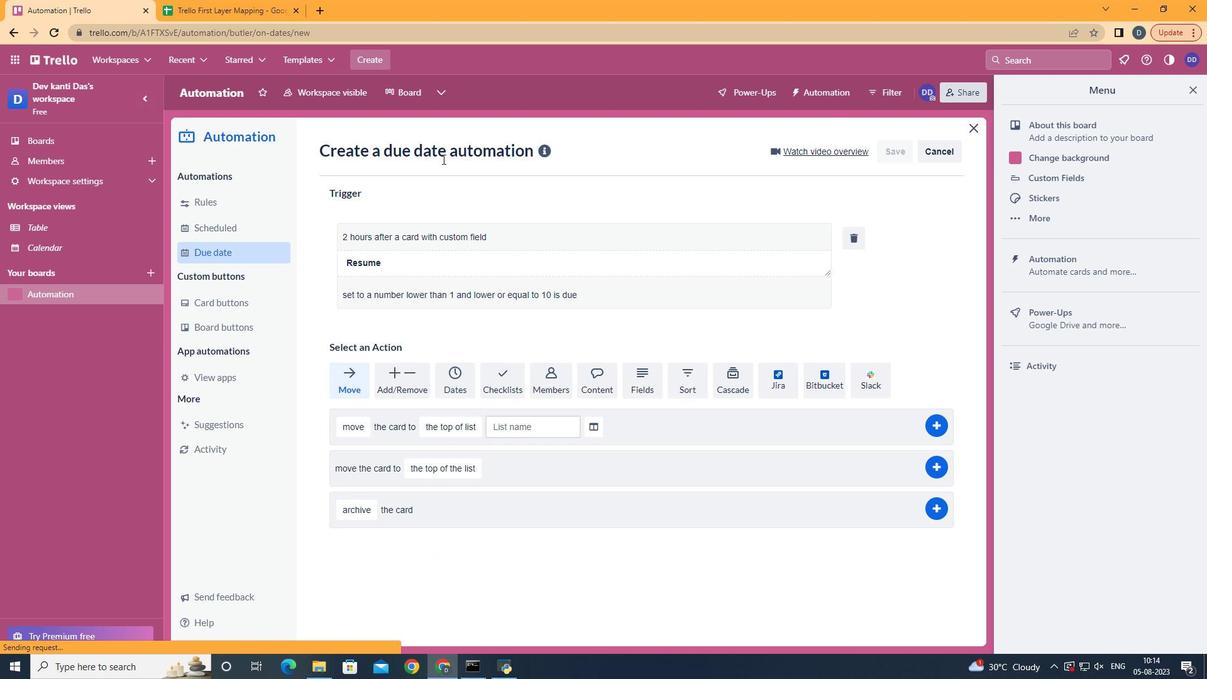 
